 Task: Add the task  Add support for user-generated content and comments to the section Dash Decathlon in the project VentureTech and add a Due Date to the respective task as 2024/01/12.
Action: Mouse moved to (66, 388)
Screenshot: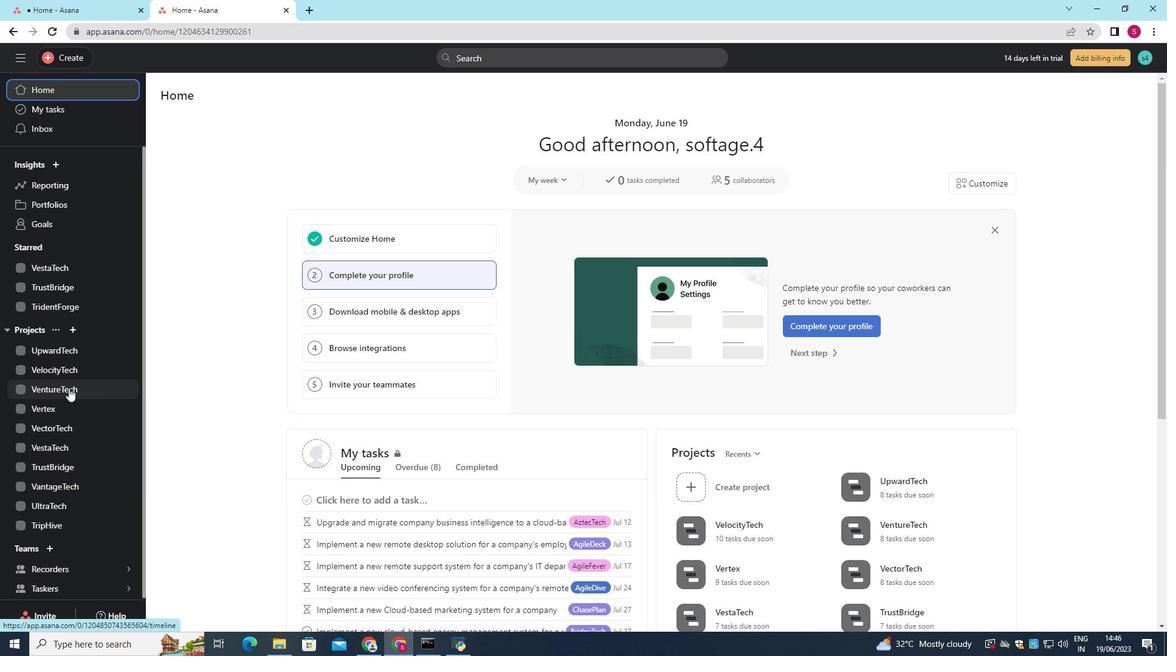 
Action: Mouse pressed left at (66, 388)
Screenshot: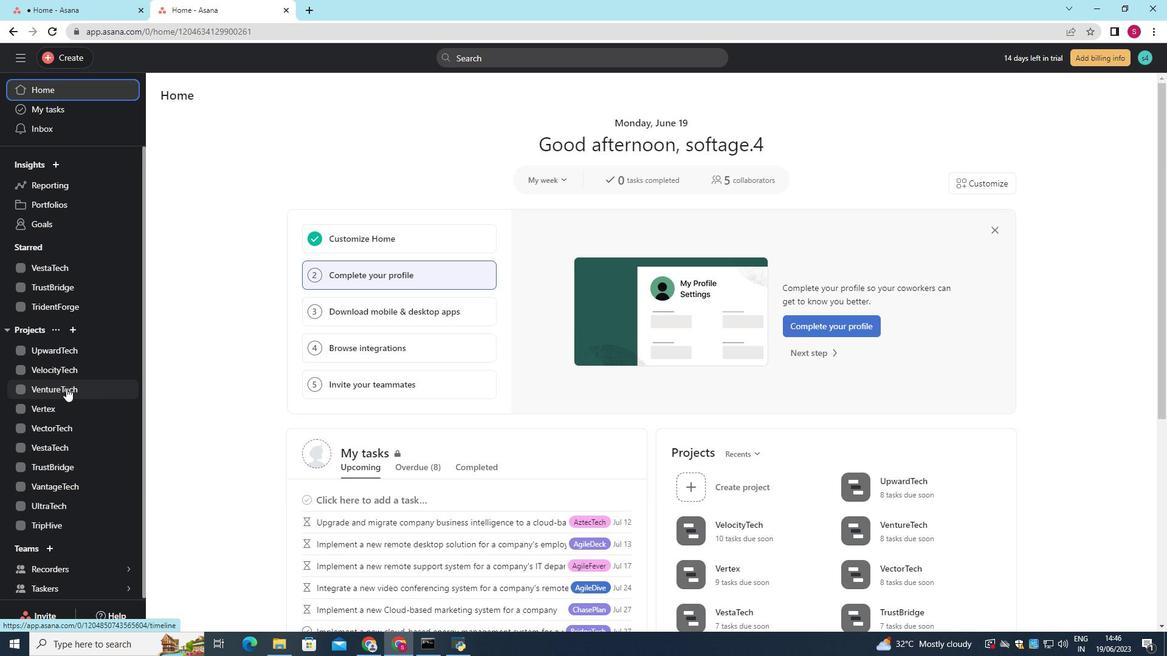 
Action: Mouse moved to (209, 121)
Screenshot: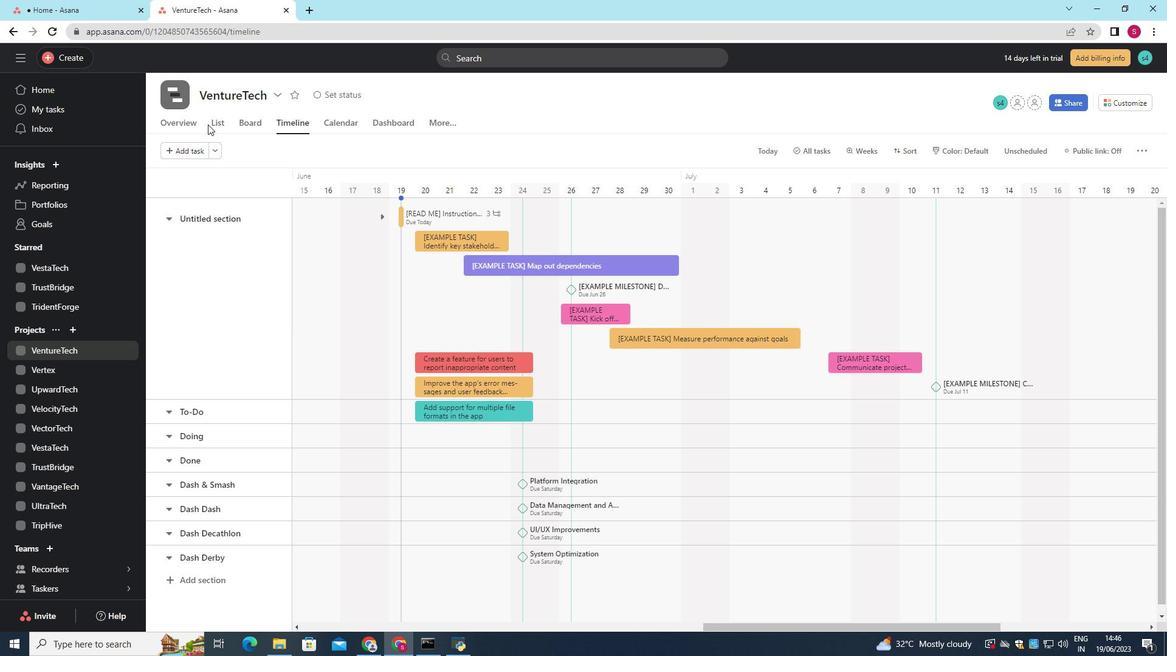 
Action: Mouse pressed left at (209, 121)
Screenshot: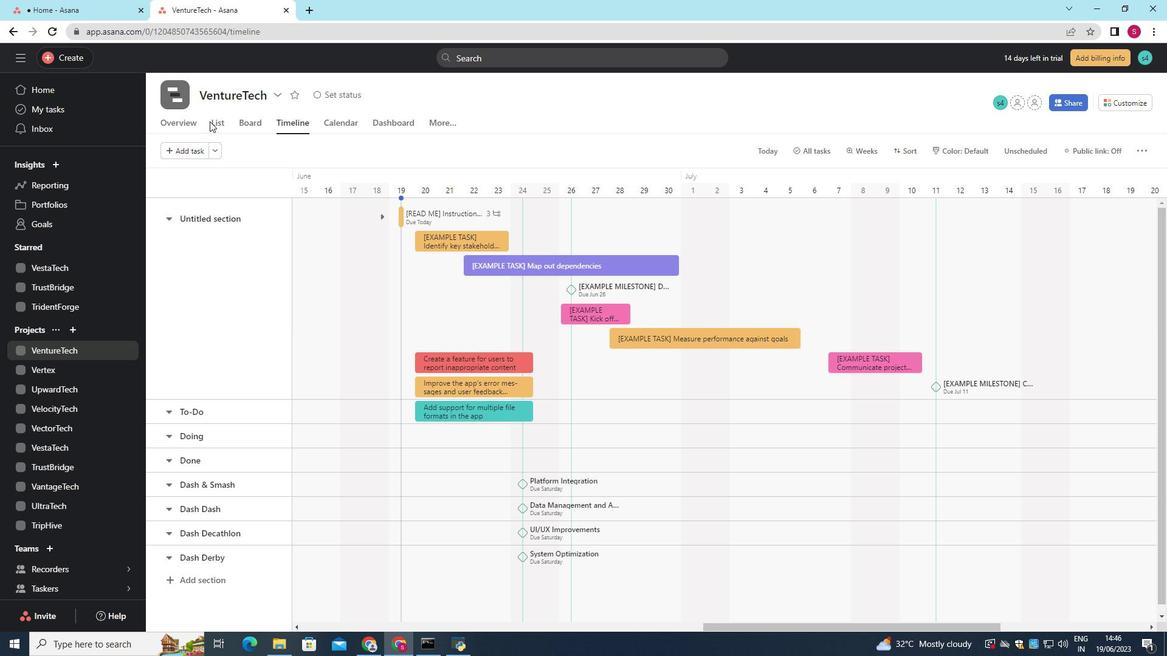 
Action: Mouse moved to (213, 124)
Screenshot: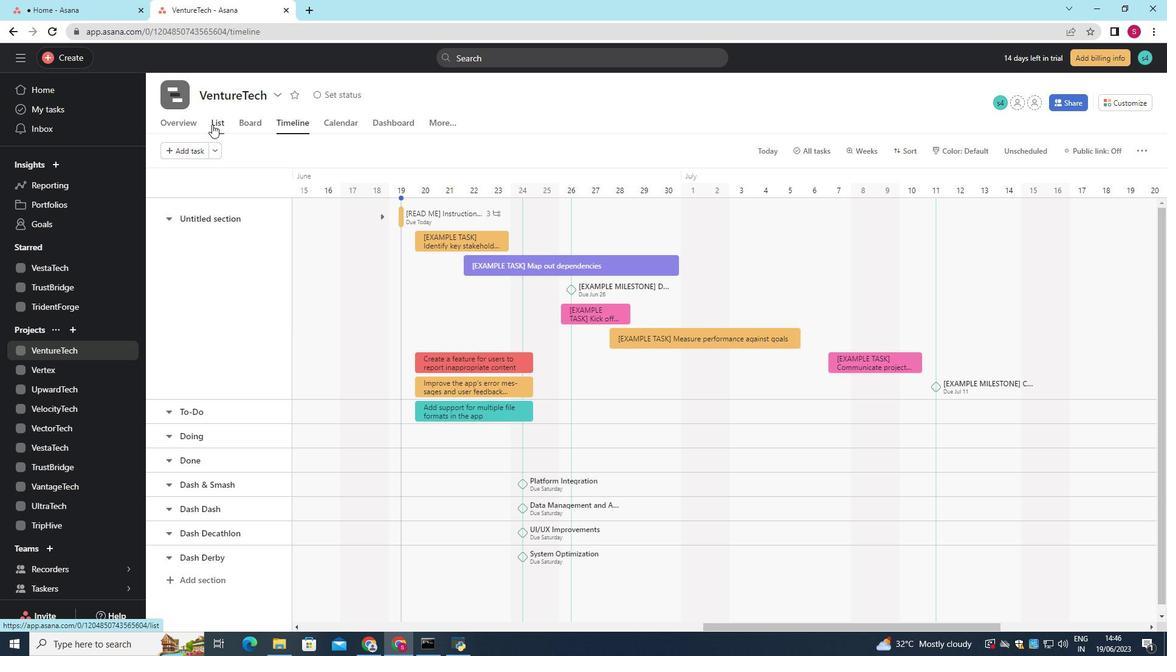 
Action: Mouse pressed left at (213, 124)
Screenshot: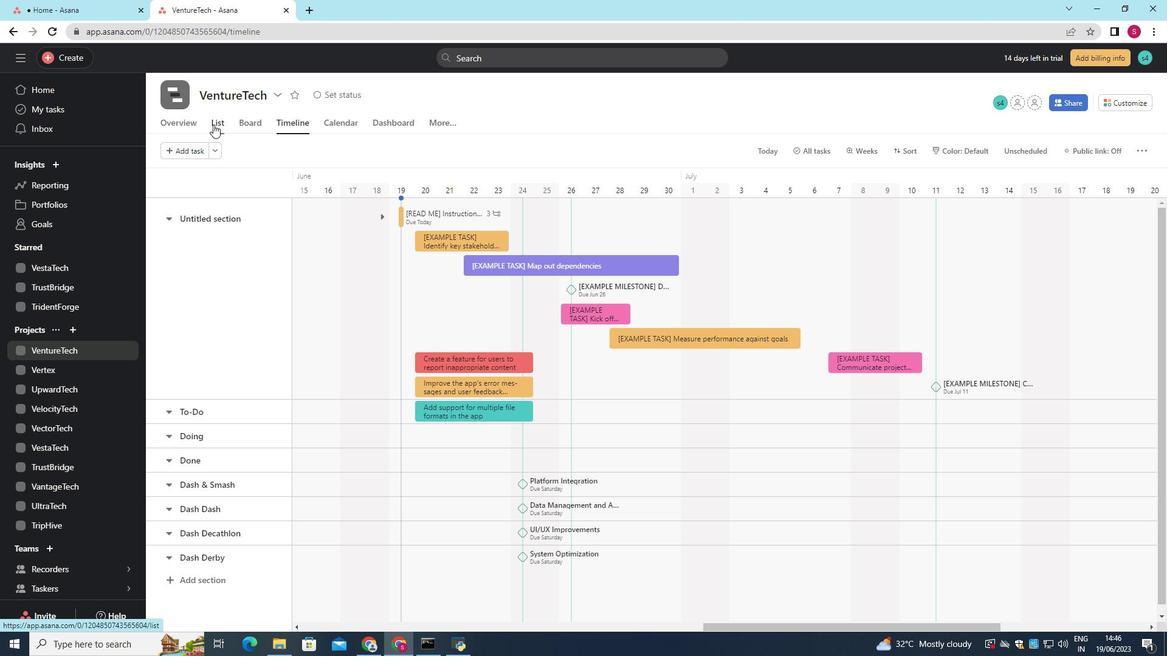 
Action: Mouse moved to (287, 344)
Screenshot: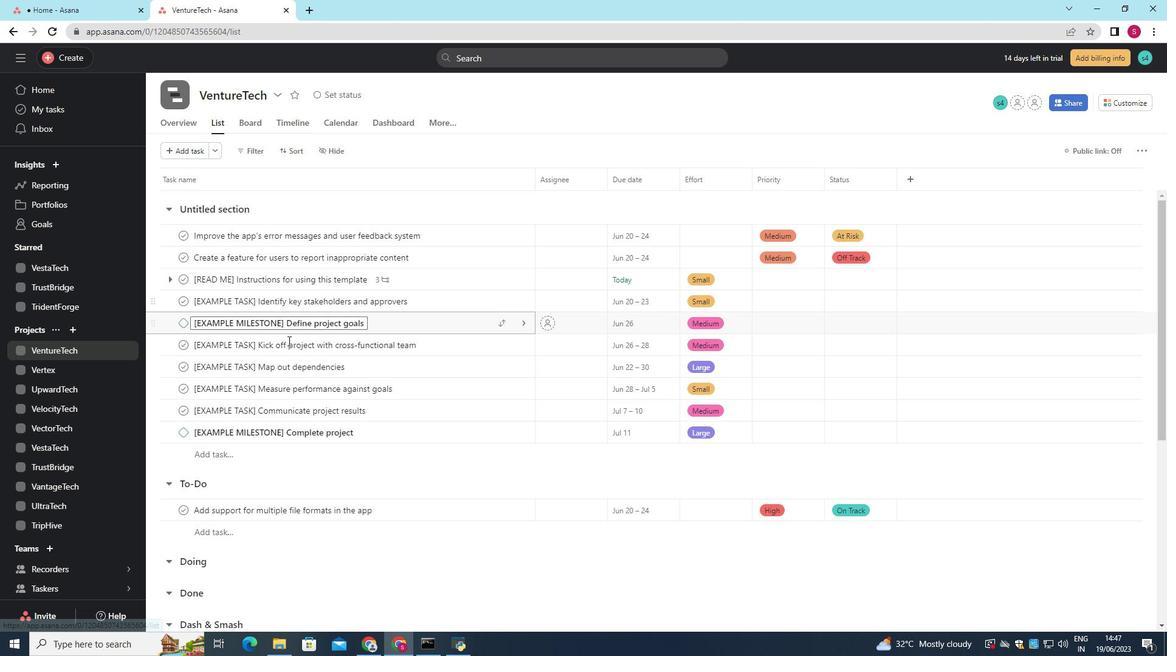 
Action: Mouse scrolled (287, 343) with delta (0, 0)
Screenshot: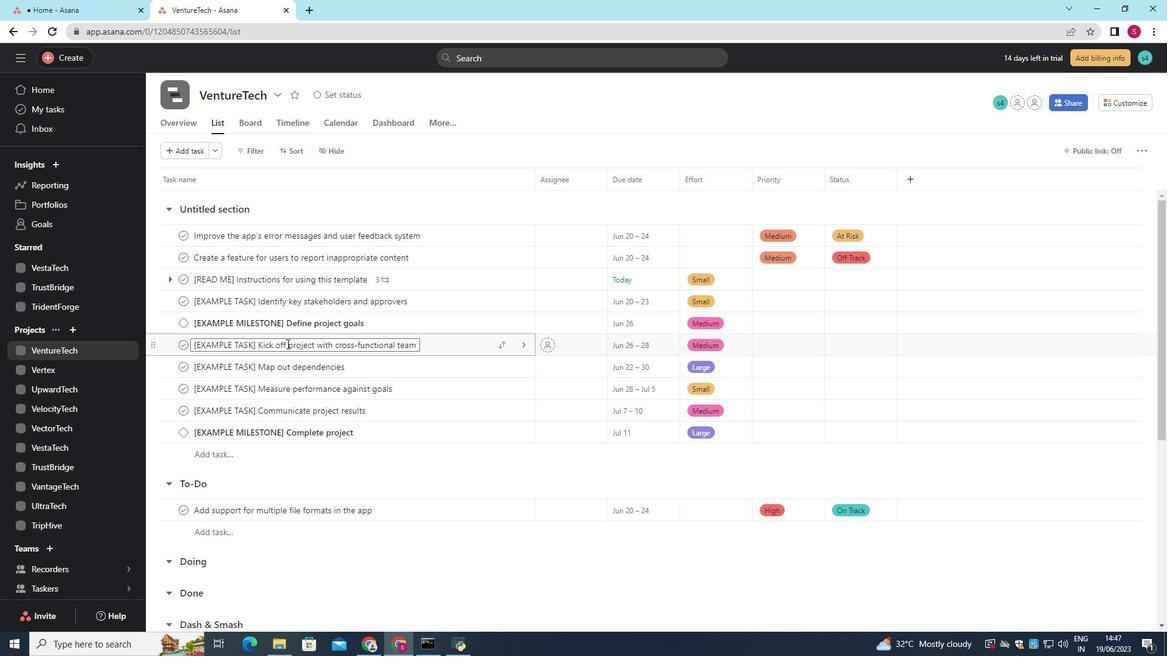 
Action: Mouse moved to (287, 344)
Screenshot: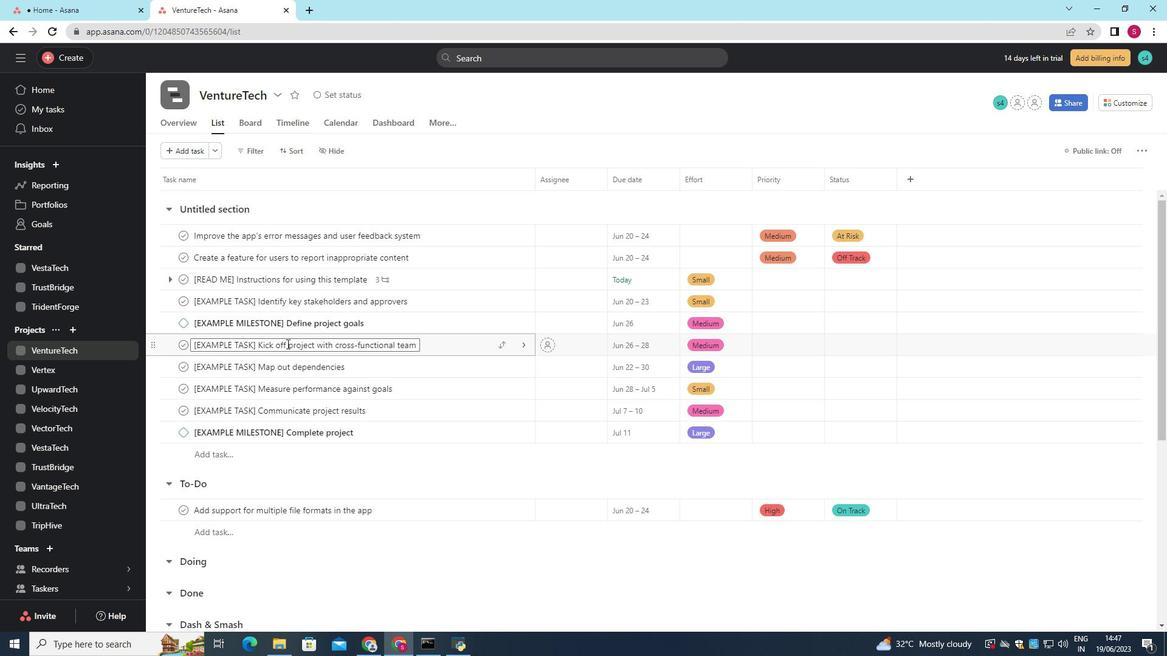 
Action: Mouse scrolled (287, 343) with delta (0, 0)
Screenshot: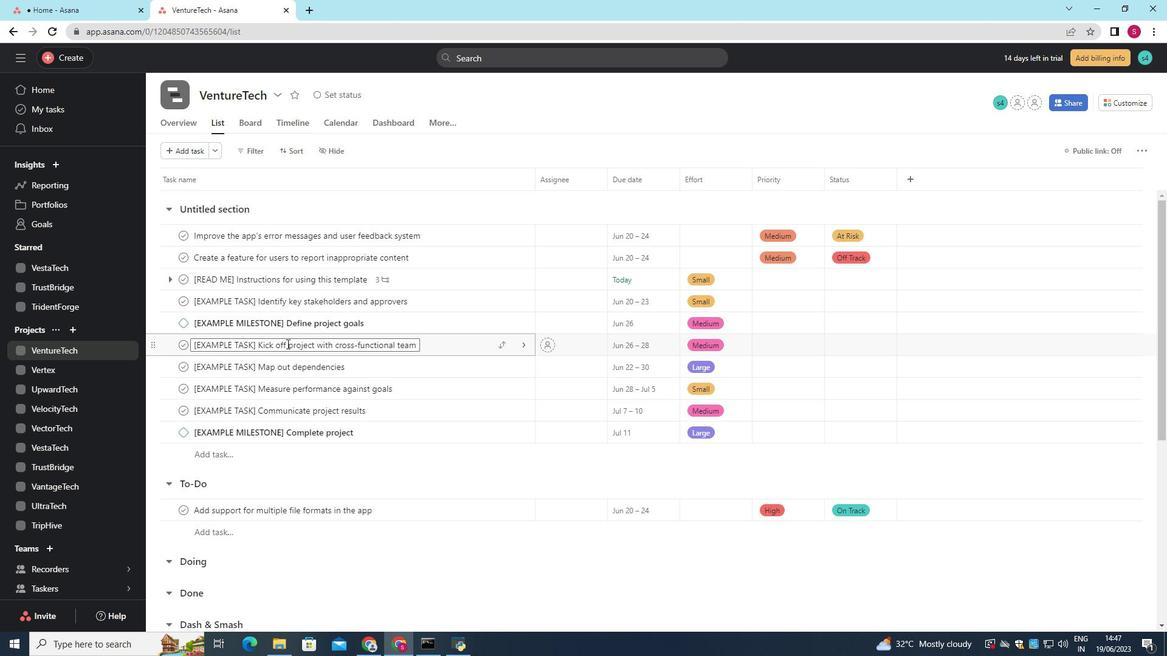 
Action: Mouse moved to (288, 344)
Screenshot: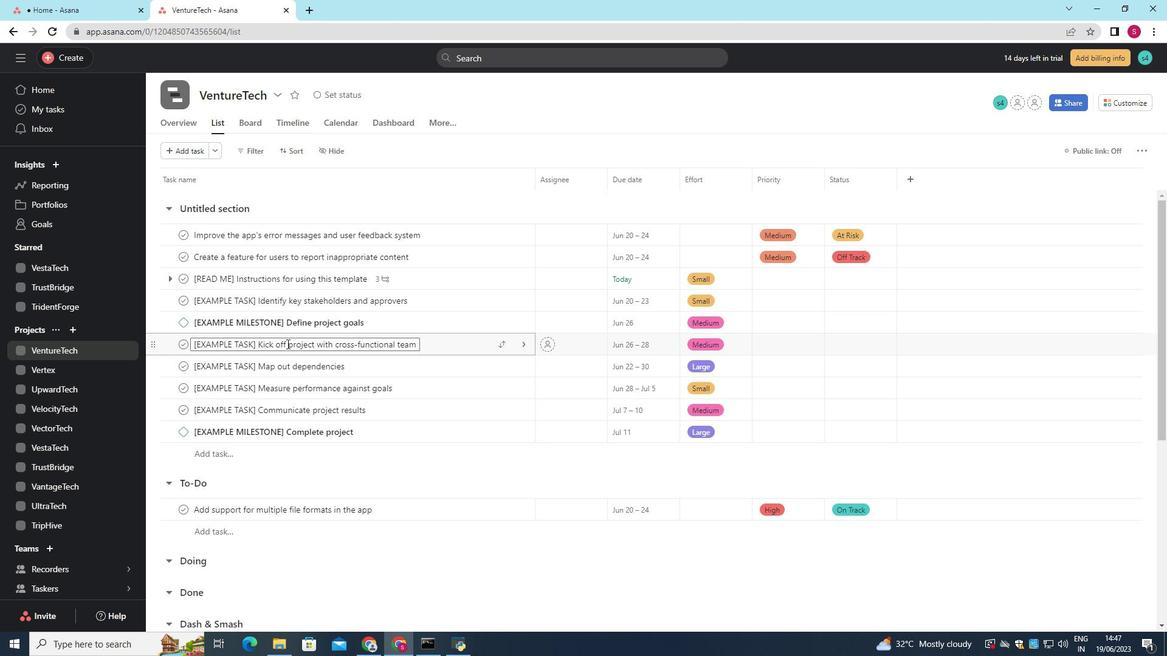 
Action: Mouse scrolled (288, 343) with delta (0, 0)
Screenshot: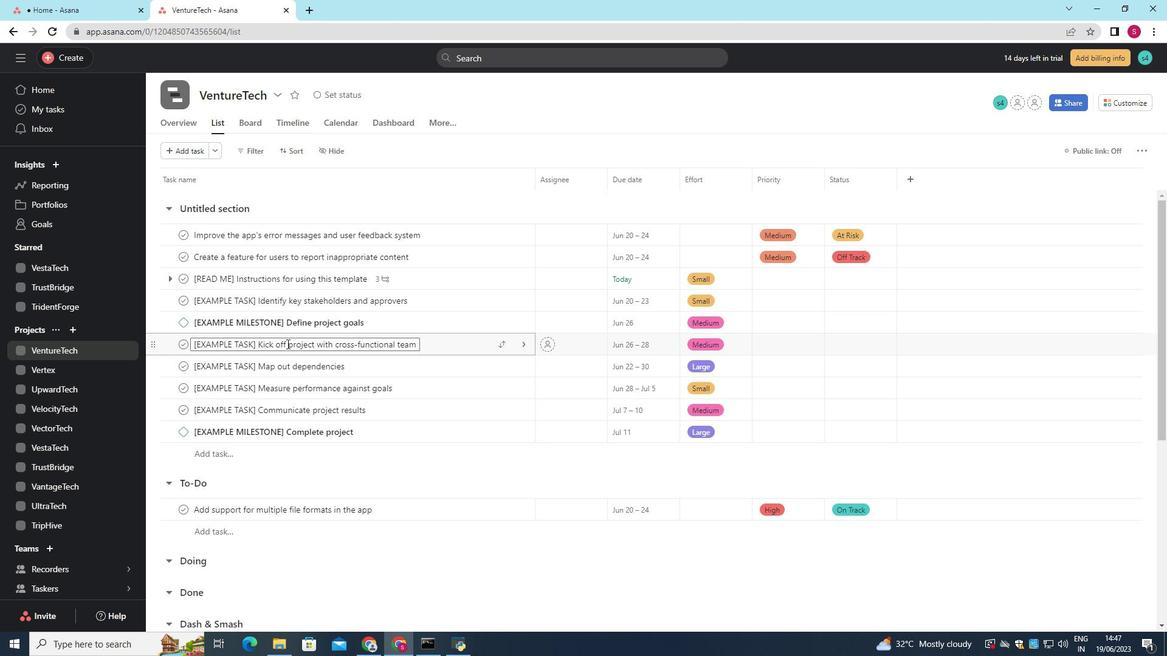 
Action: Mouse moved to (288, 344)
Screenshot: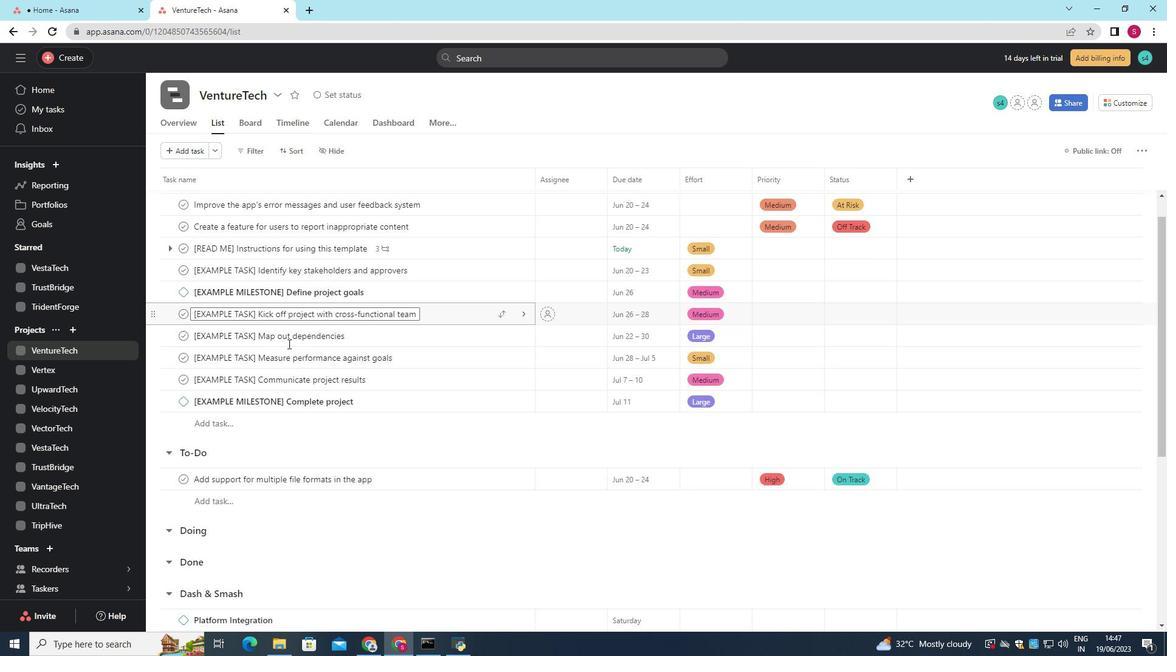 
Action: Mouse scrolled (288, 343) with delta (0, 0)
Screenshot: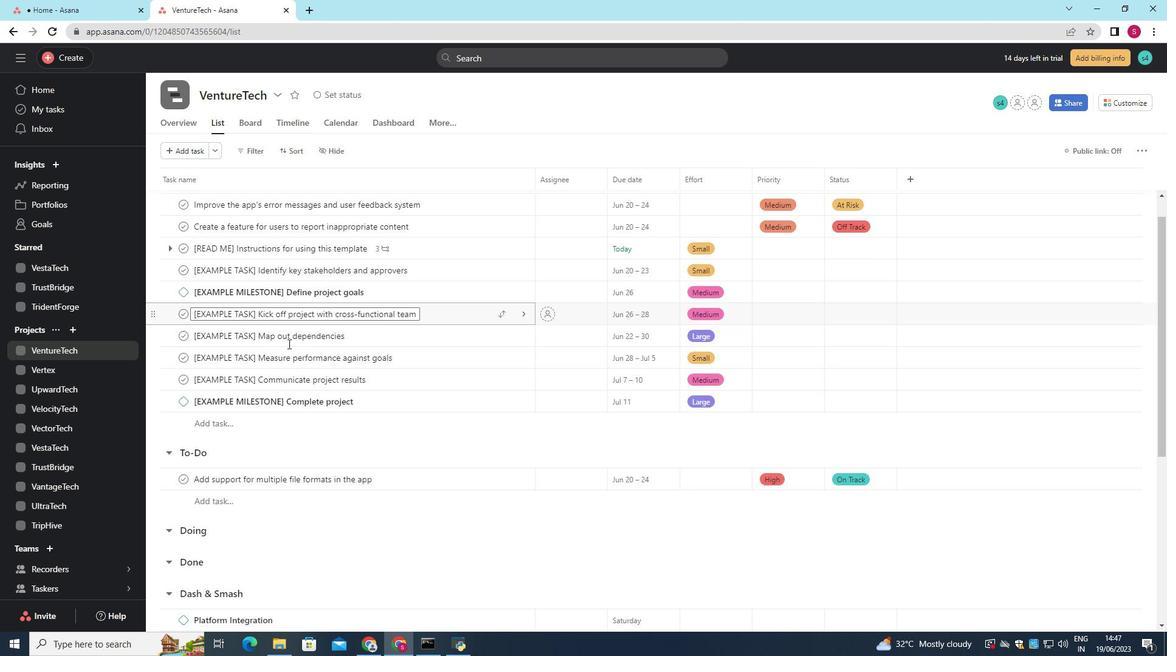
Action: Mouse moved to (289, 344)
Screenshot: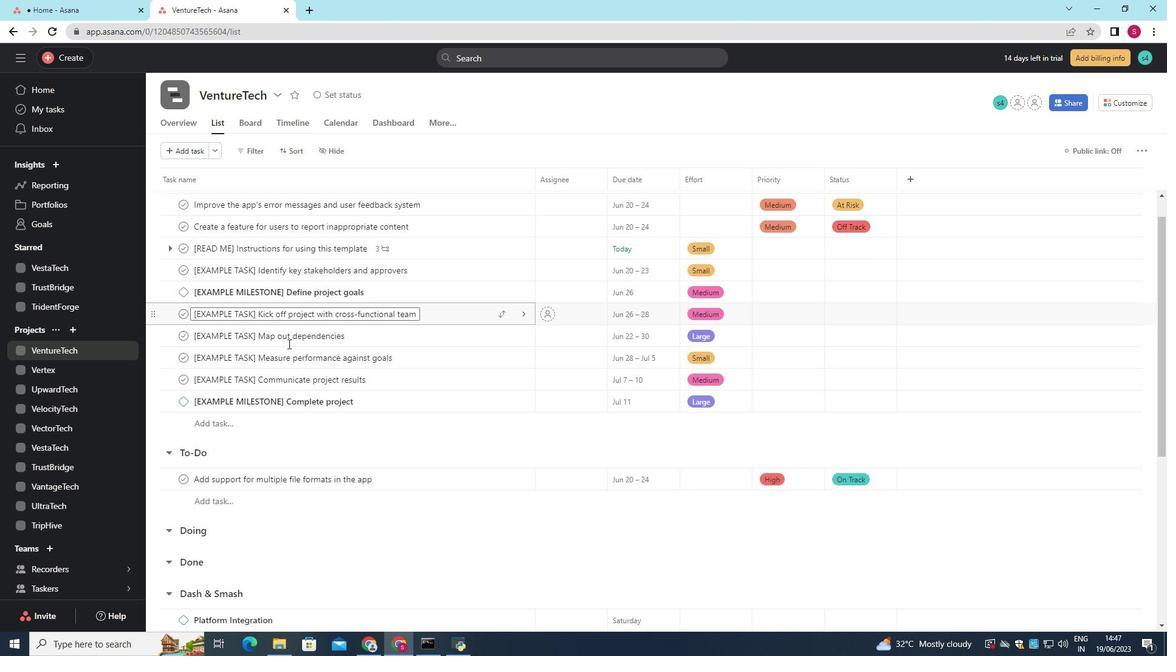 
Action: Mouse scrolled (289, 343) with delta (0, 0)
Screenshot: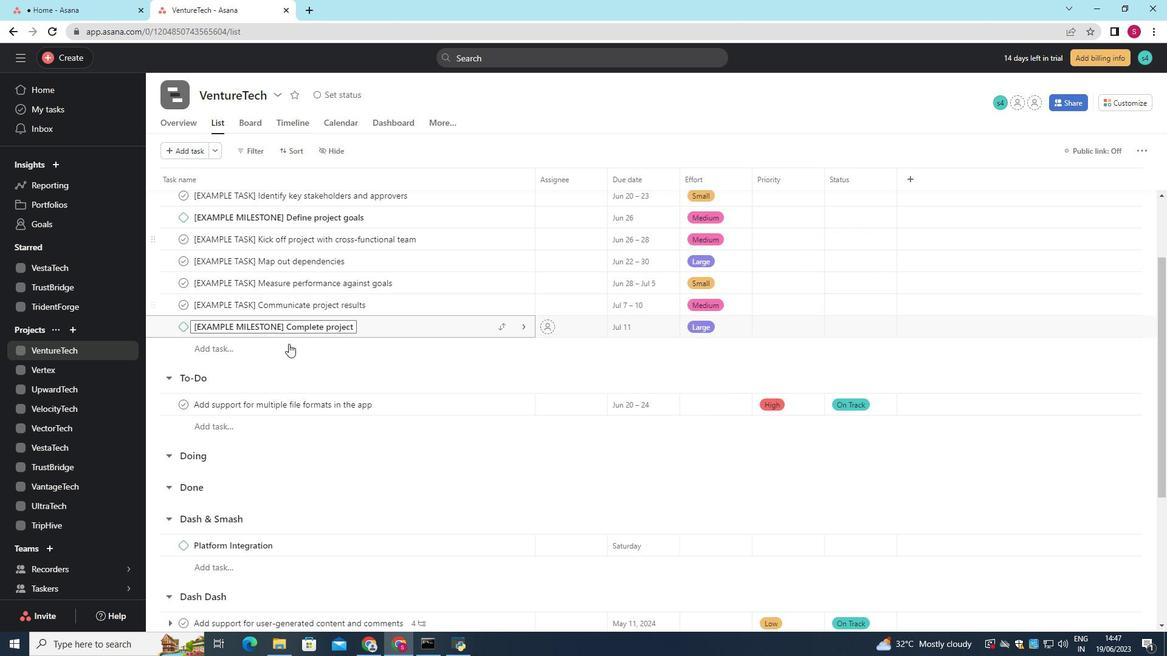 
Action: Mouse moved to (502, 423)
Screenshot: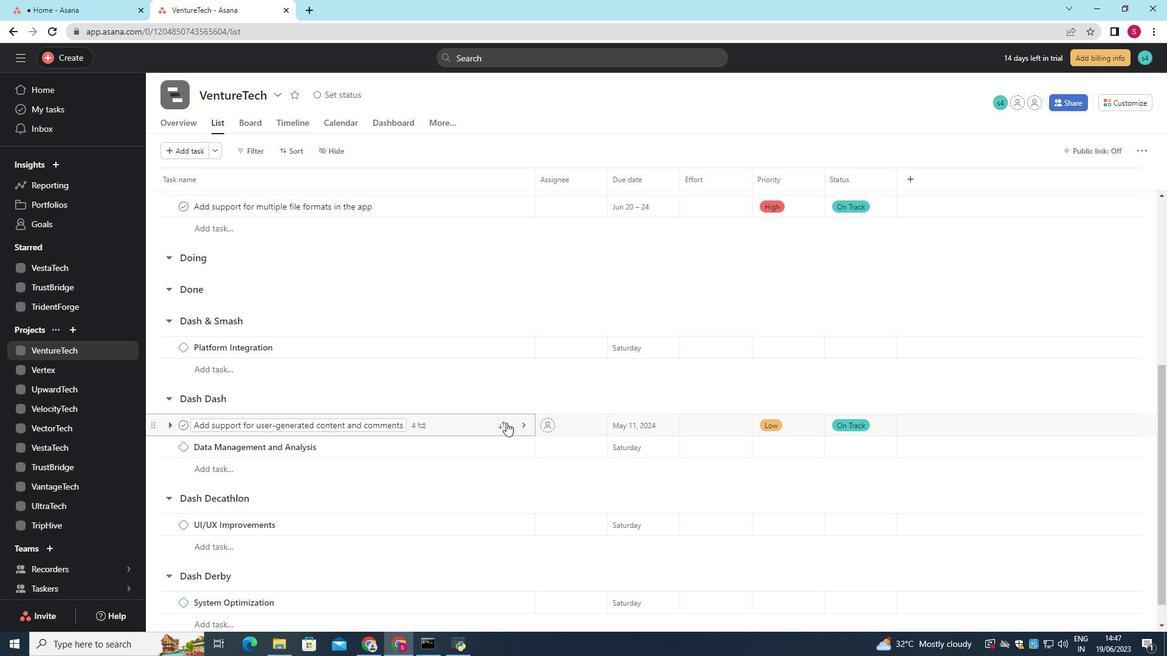 
Action: Mouse pressed left at (502, 423)
Screenshot: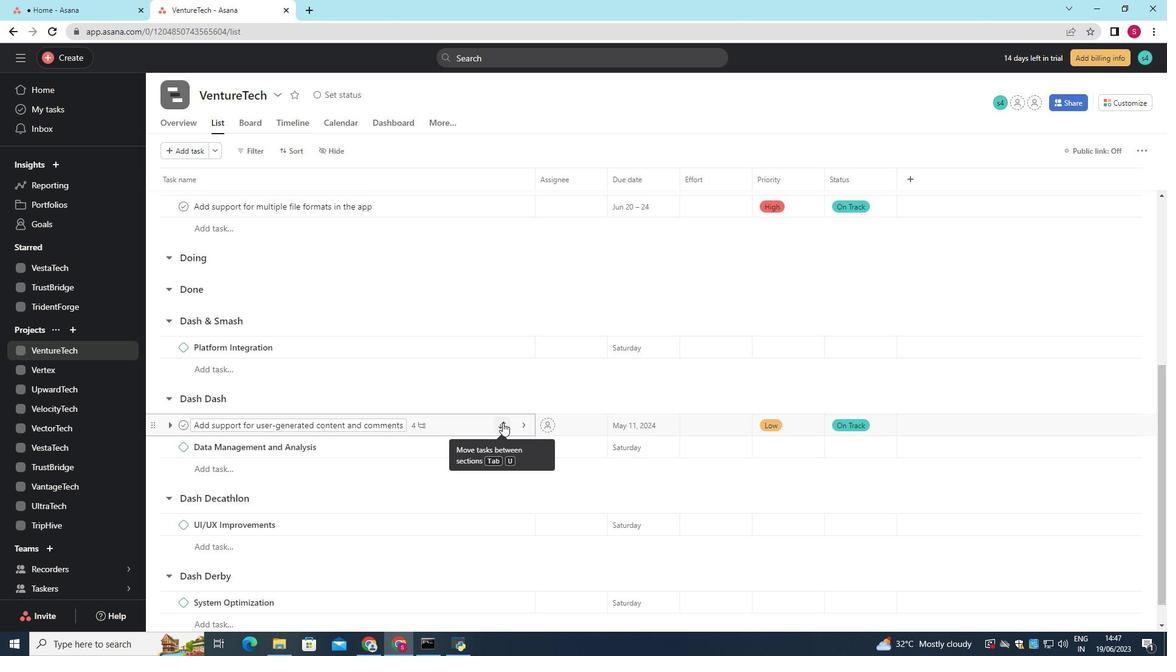 
Action: Mouse moved to (461, 379)
Screenshot: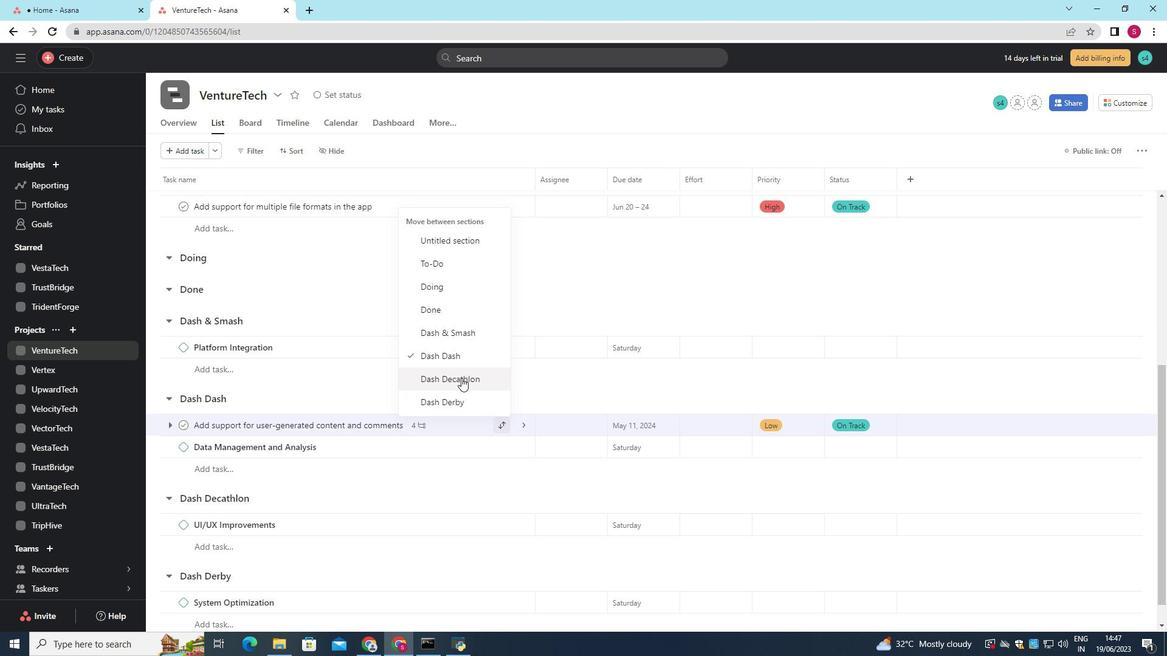 
Action: Mouse pressed left at (461, 379)
Screenshot: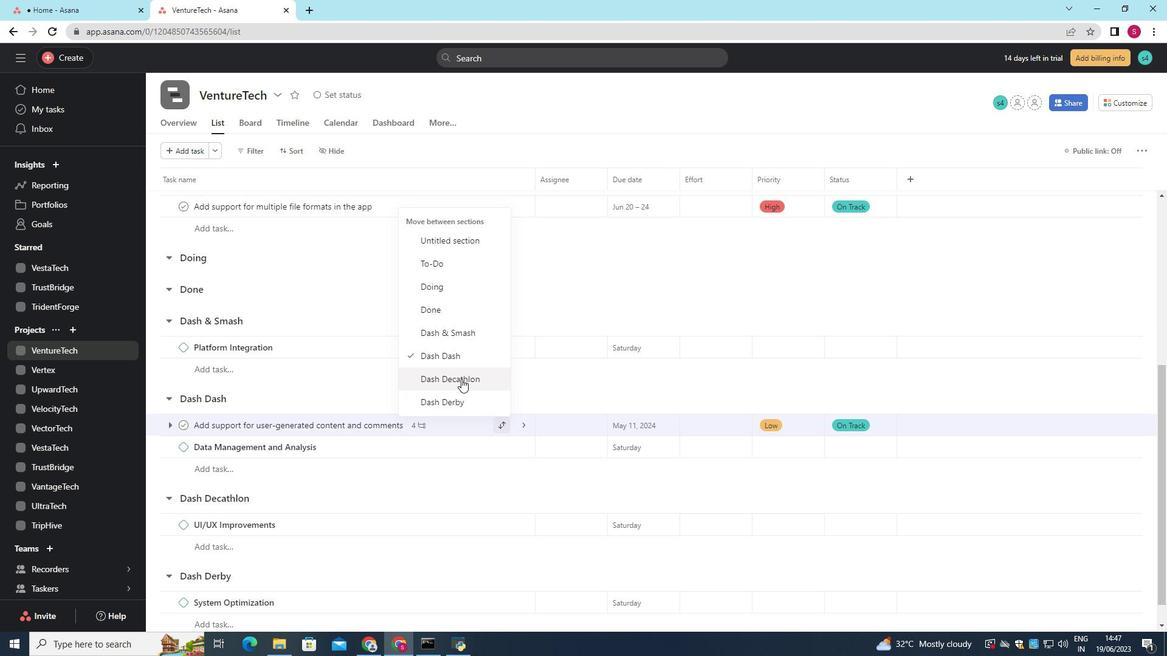 
Action: Mouse moved to (448, 423)
Screenshot: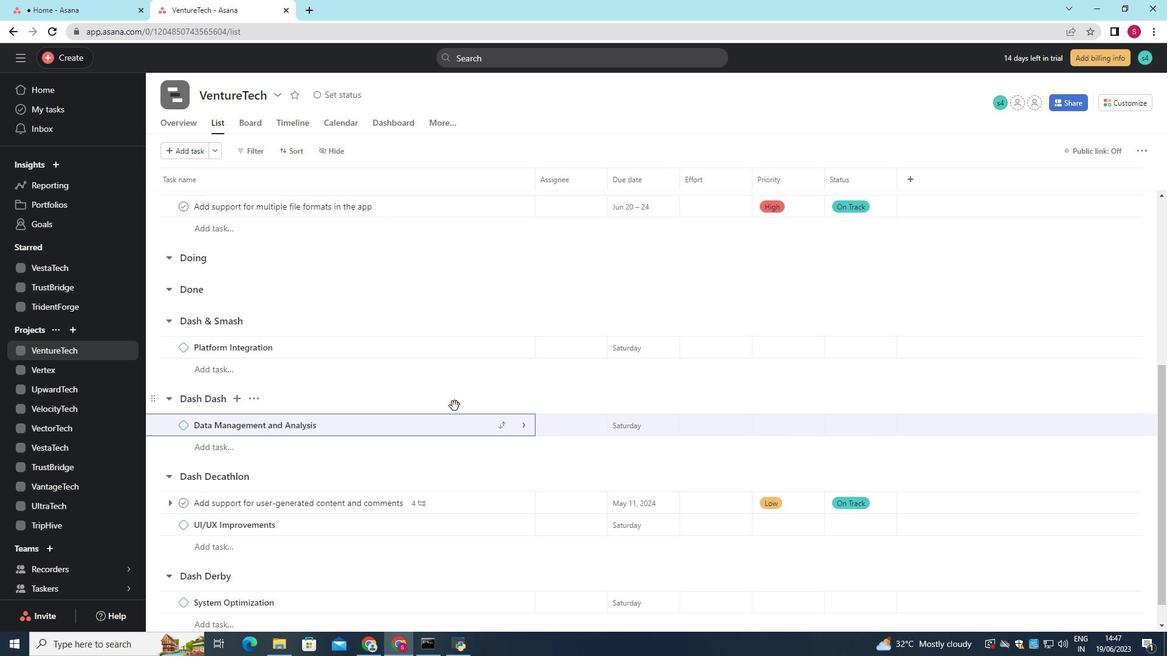 
Action: Mouse scrolled (448, 422) with delta (0, 0)
Screenshot: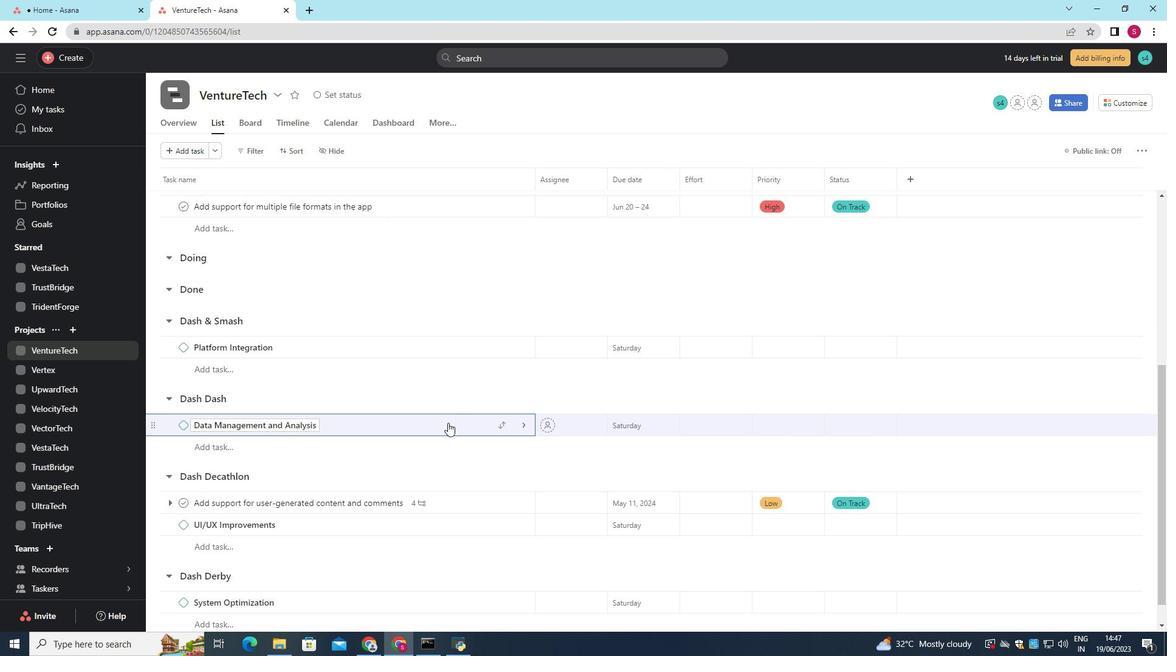 
Action: Mouse moved to (666, 475)
Screenshot: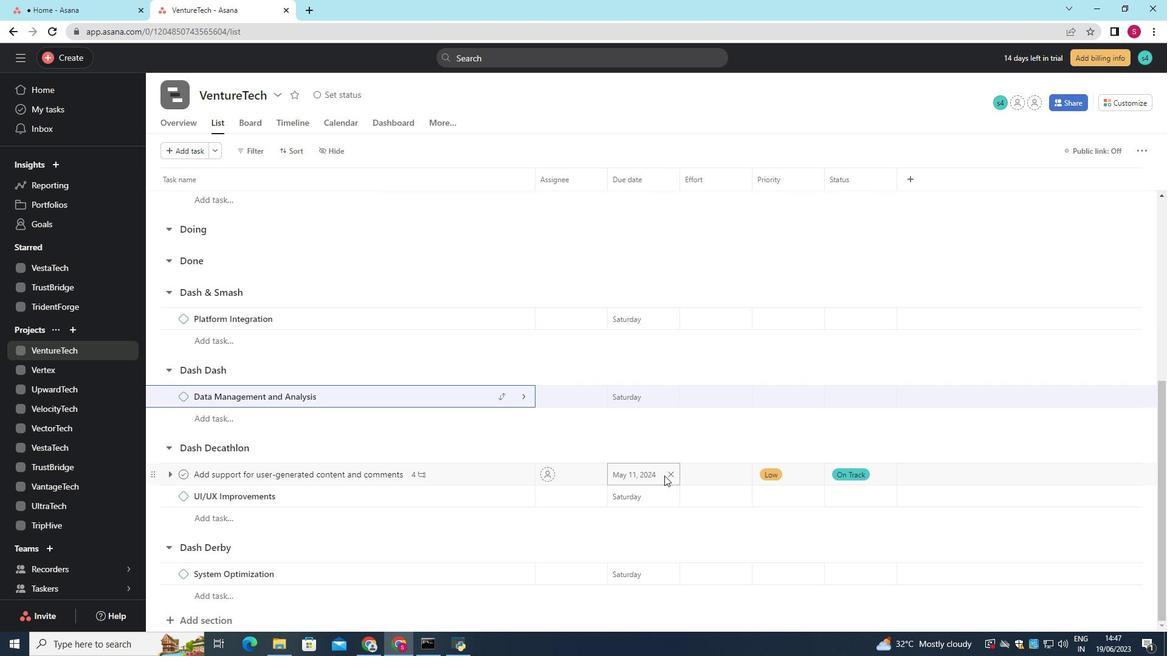 
Action: Mouse pressed left at (666, 475)
Screenshot: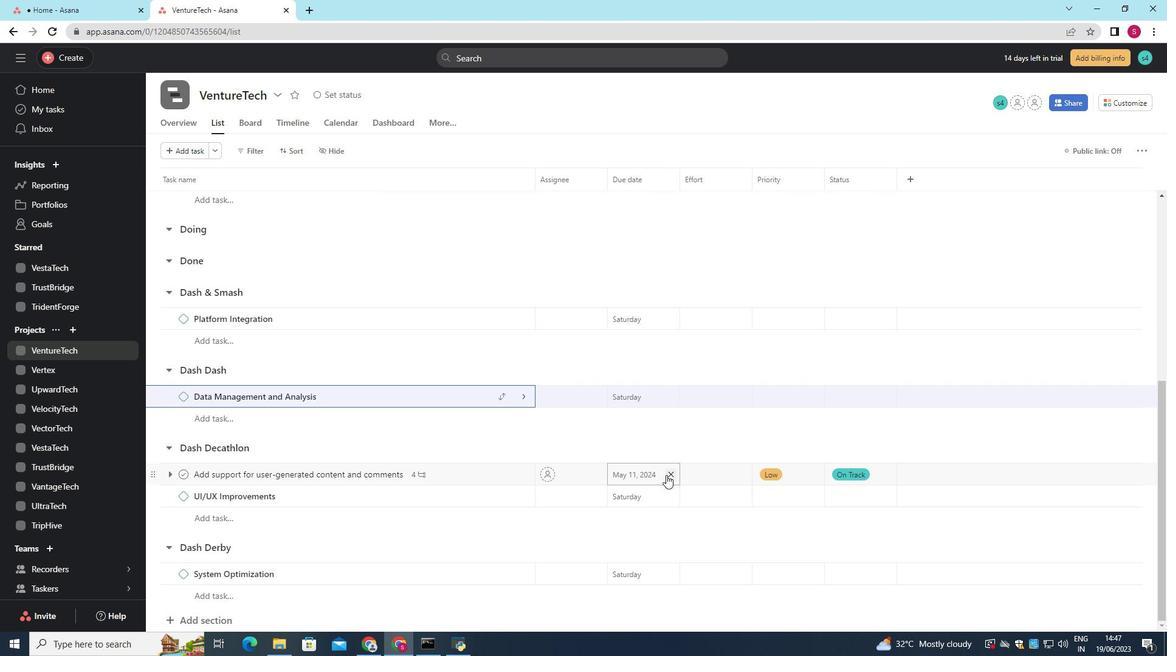 
Action: Mouse moved to (624, 473)
Screenshot: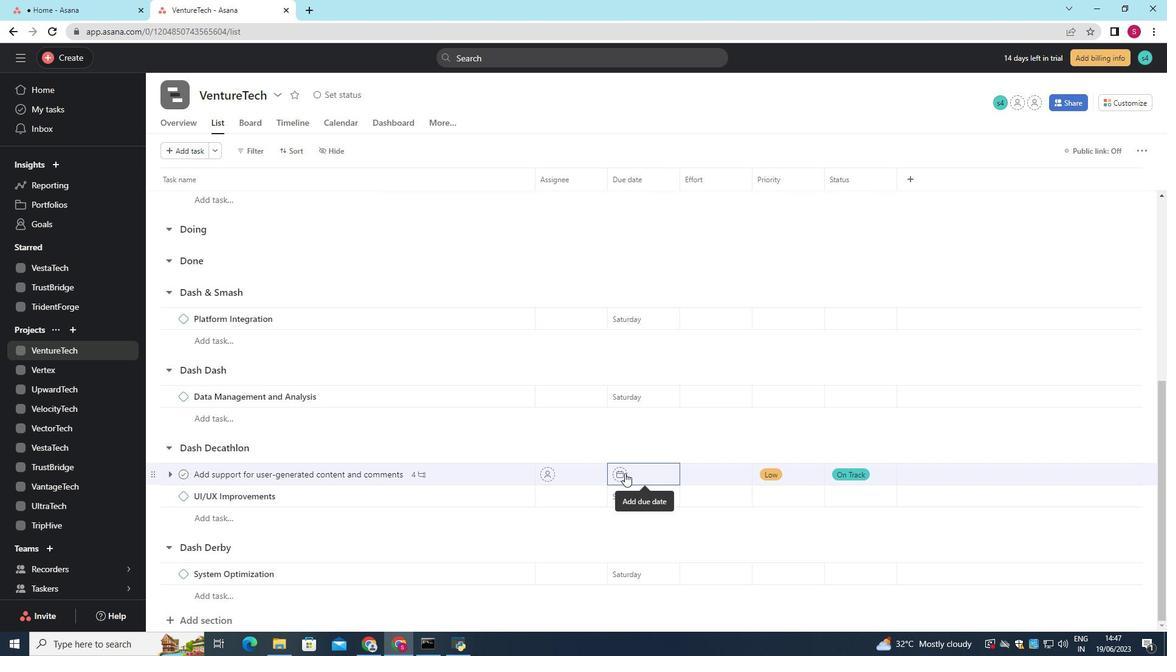 
Action: Mouse pressed left at (624, 473)
Screenshot: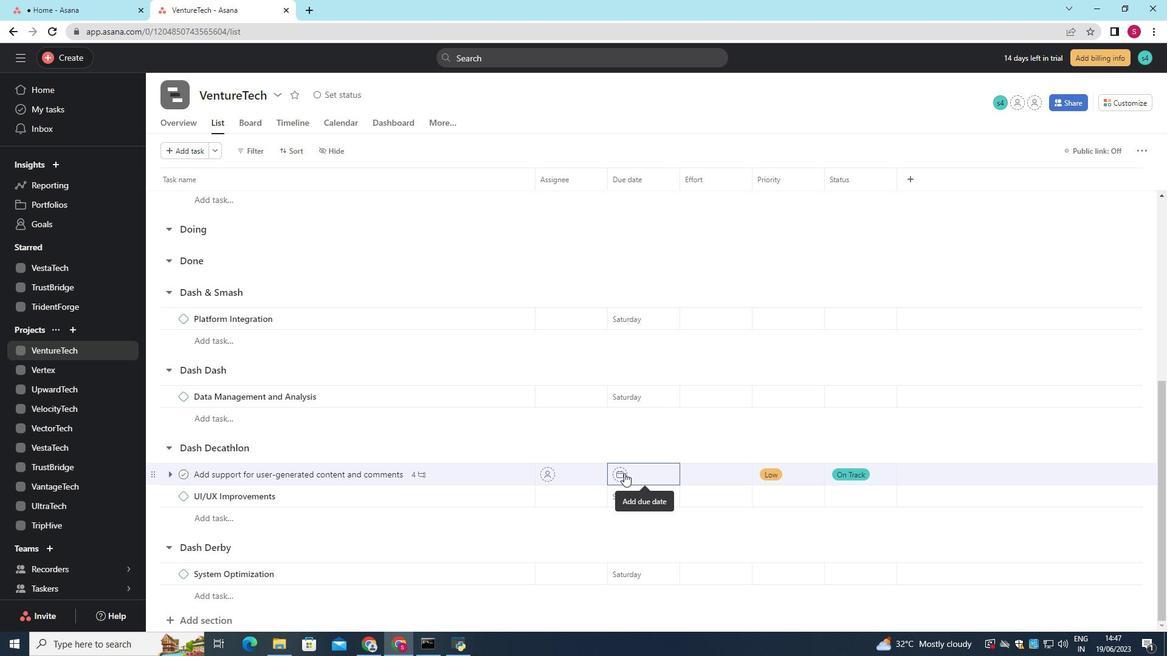 
Action: Mouse moved to (650, 339)
Screenshot: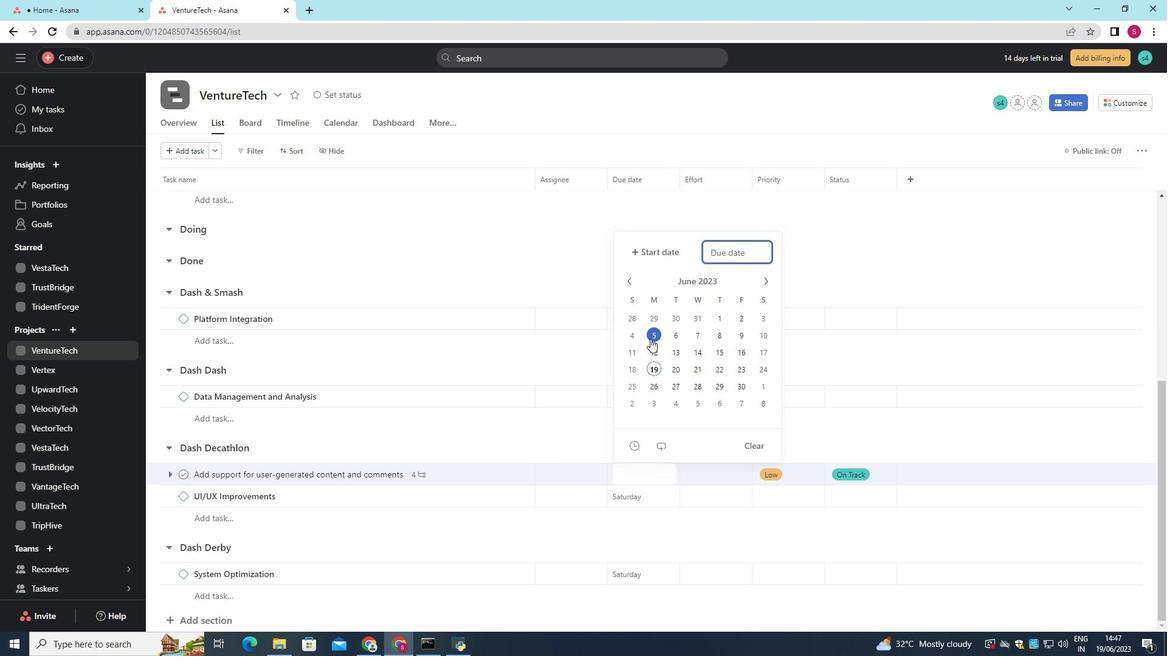 
Action: Key pressed 2024/01/13<Key.backspace>2<Key.enter>
Screenshot: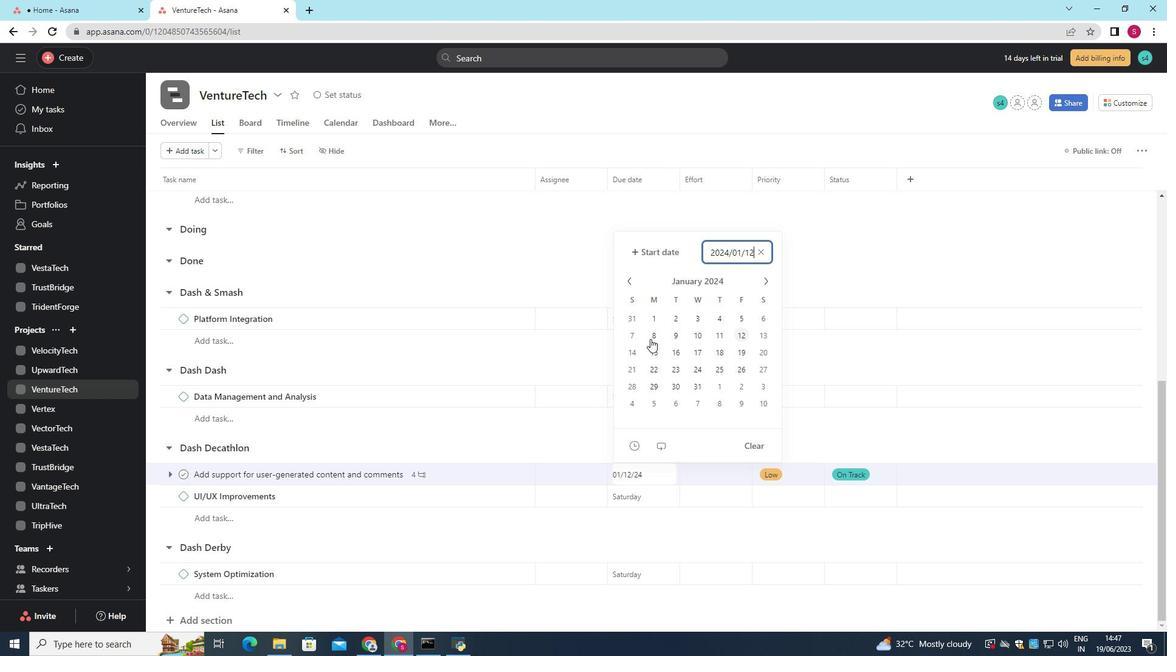 
